Task: Add the task  Upgrade and migrate company email marketing to a cloud-based solution to the section Data Cleansing Sprint in the project AgriSoft and add a Due Date to the respective task as 2024/01/16
Action: Mouse moved to (591, 469)
Screenshot: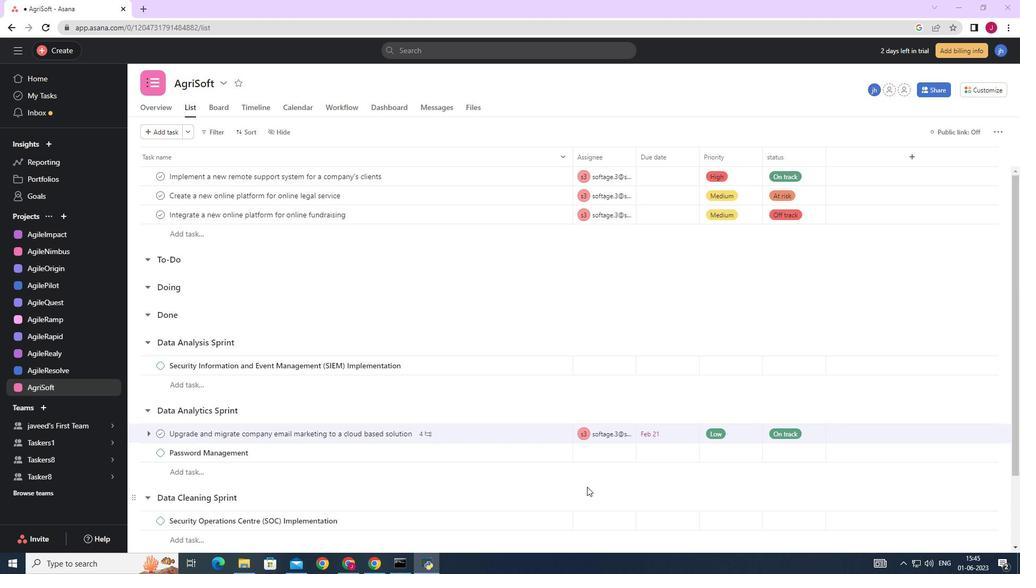 
Action: Mouse scrolled (591, 468) with delta (0, 0)
Screenshot: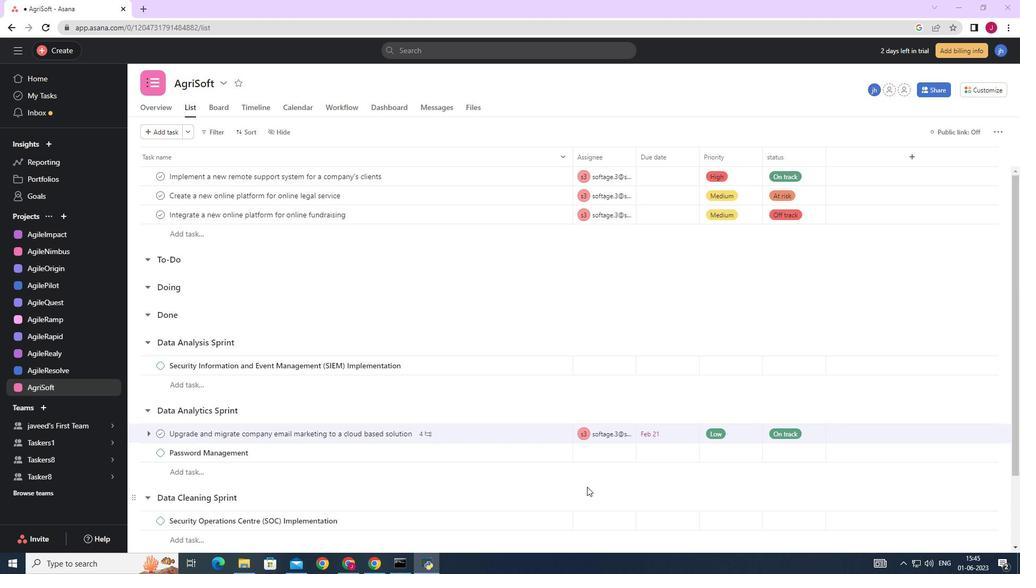 
Action: Mouse moved to (591, 468)
Screenshot: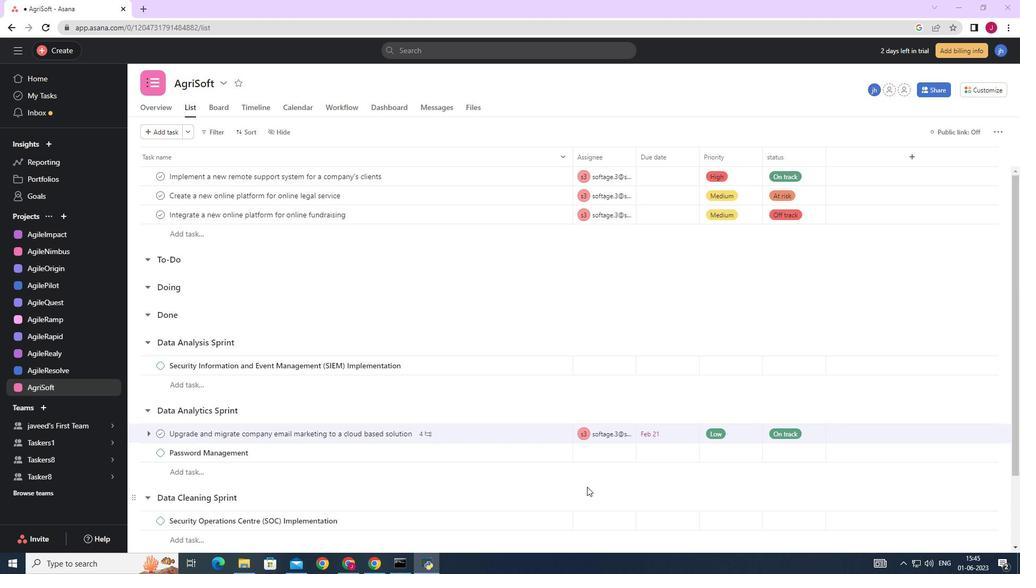 
Action: Mouse scrolled (591, 468) with delta (0, 0)
Screenshot: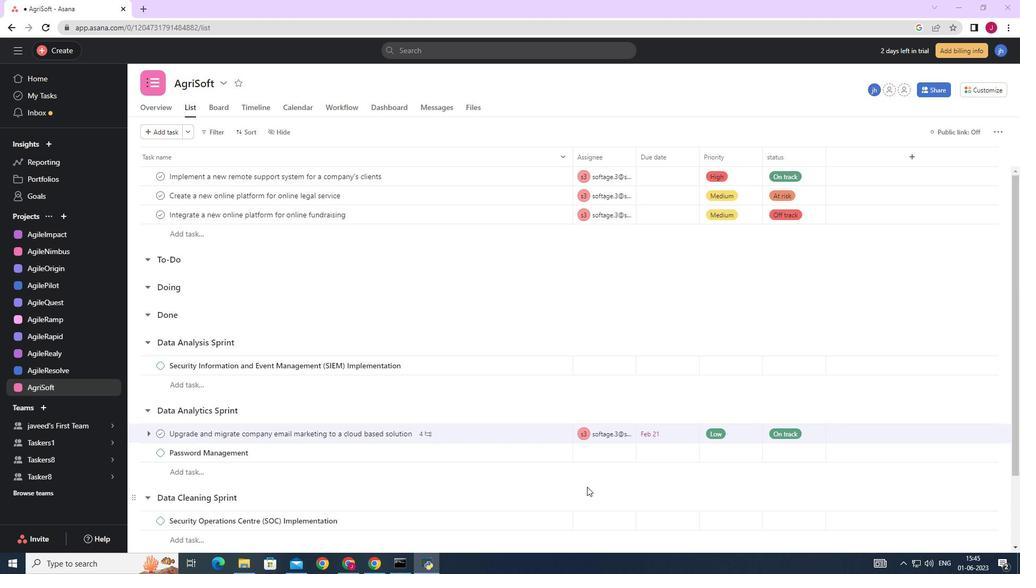 
Action: Mouse moved to (592, 468)
Screenshot: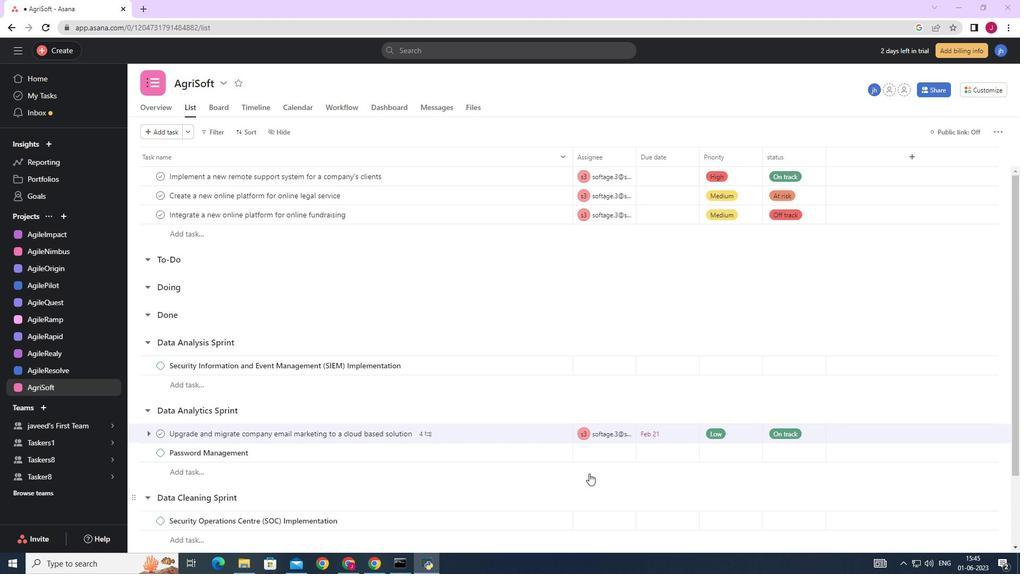 
Action: Mouse scrolled (592, 467) with delta (0, 0)
Screenshot: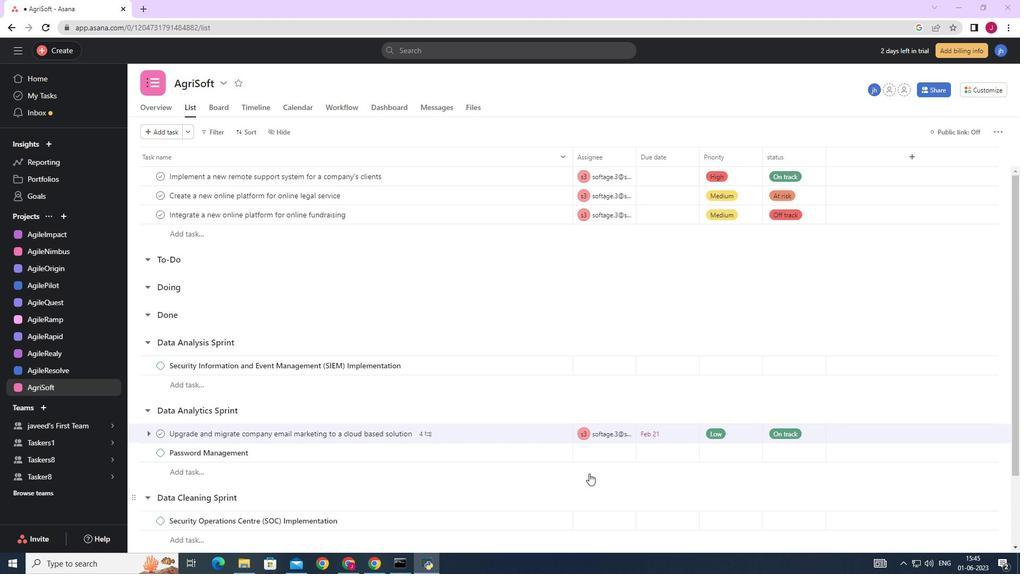 
Action: Mouse moved to (593, 467)
Screenshot: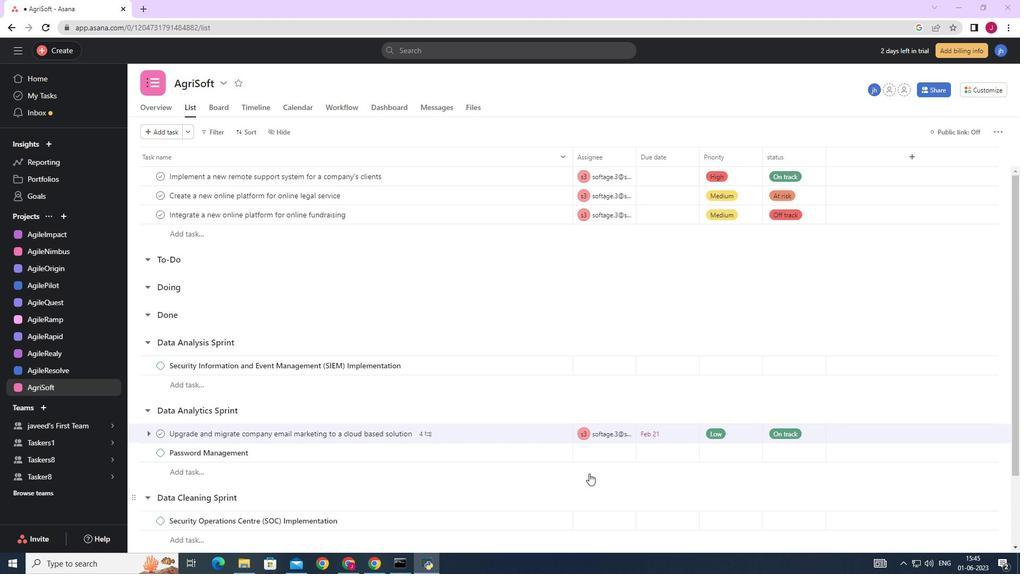 
Action: Mouse scrolled (593, 467) with delta (0, 0)
Screenshot: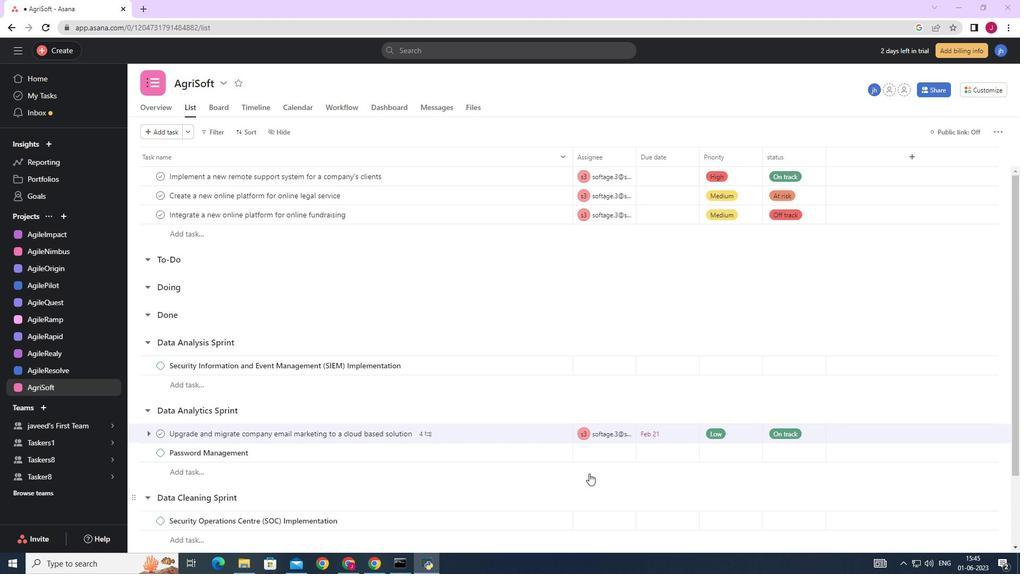 
Action: Mouse moved to (549, 348)
Screenshot: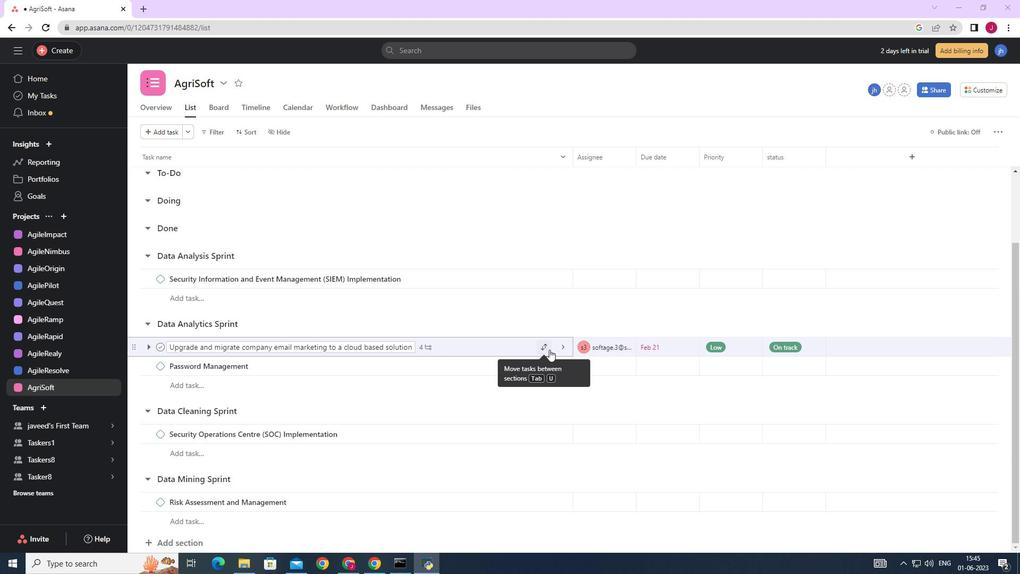 
Action: Mouse pressed left at (549, 348)
Screenshot: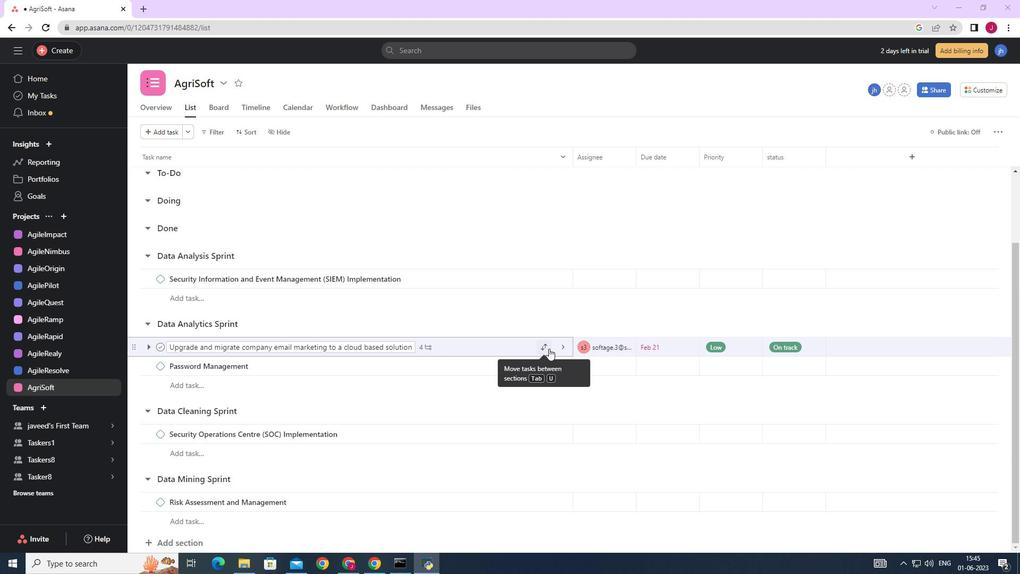 
Action: Mouse moved to (516, 500)
Screenshot: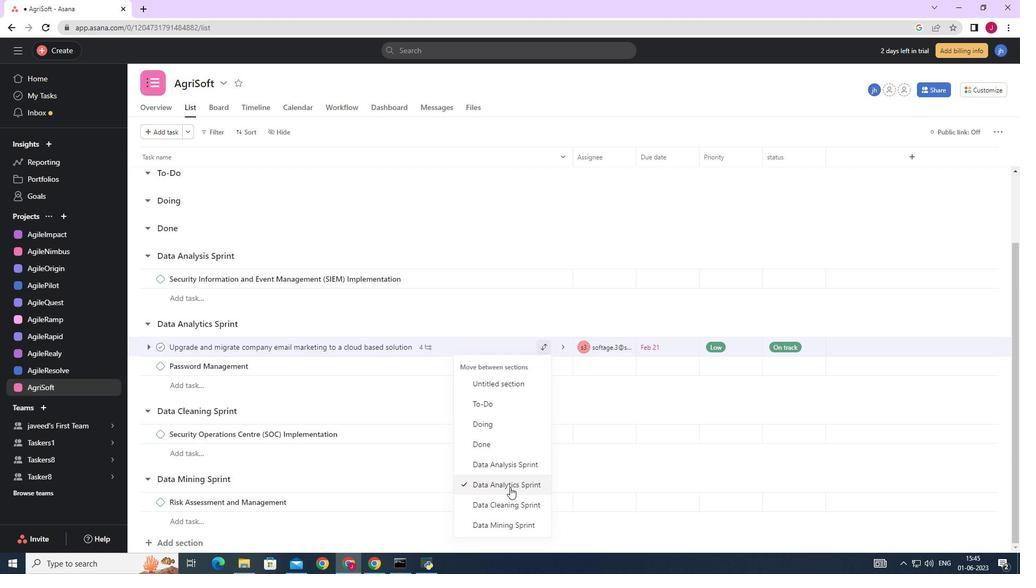 
Action: Mouse pressed left at (516, 500)
Screenshot: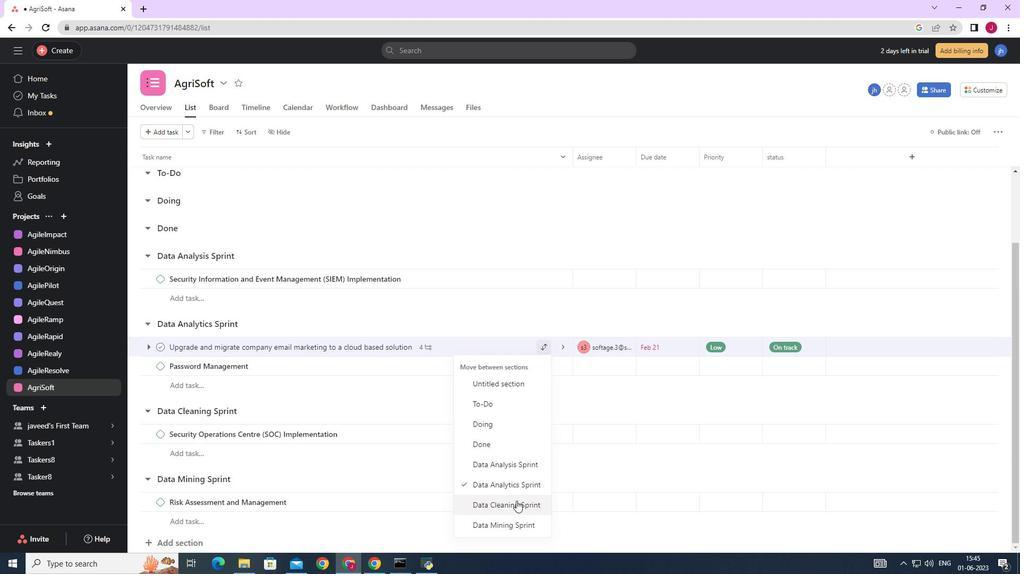 
Action: Mouse moved to (691, 417)
Screenshot: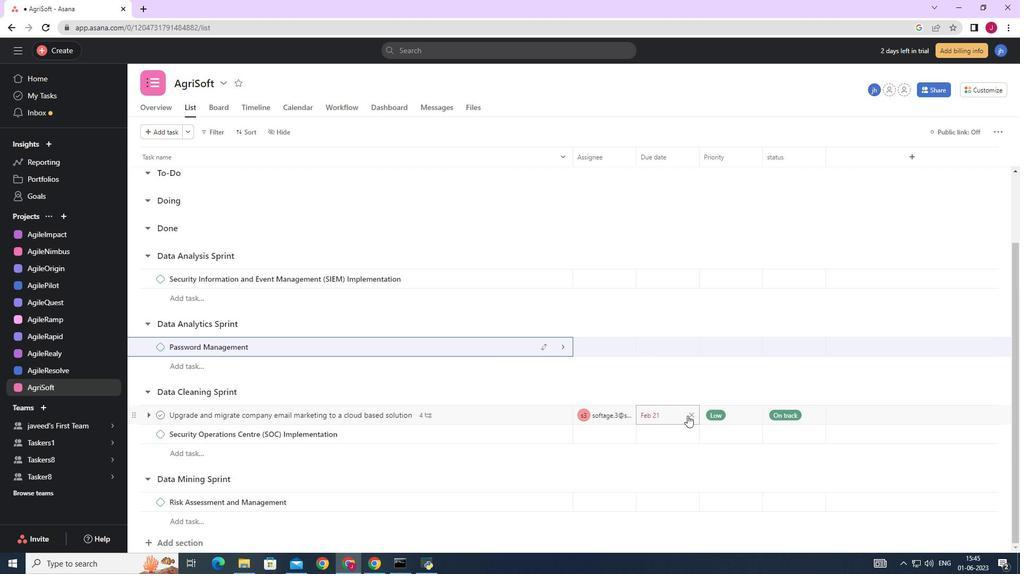 
Action: Mouse pressed left at (691, 417)
Screenshot: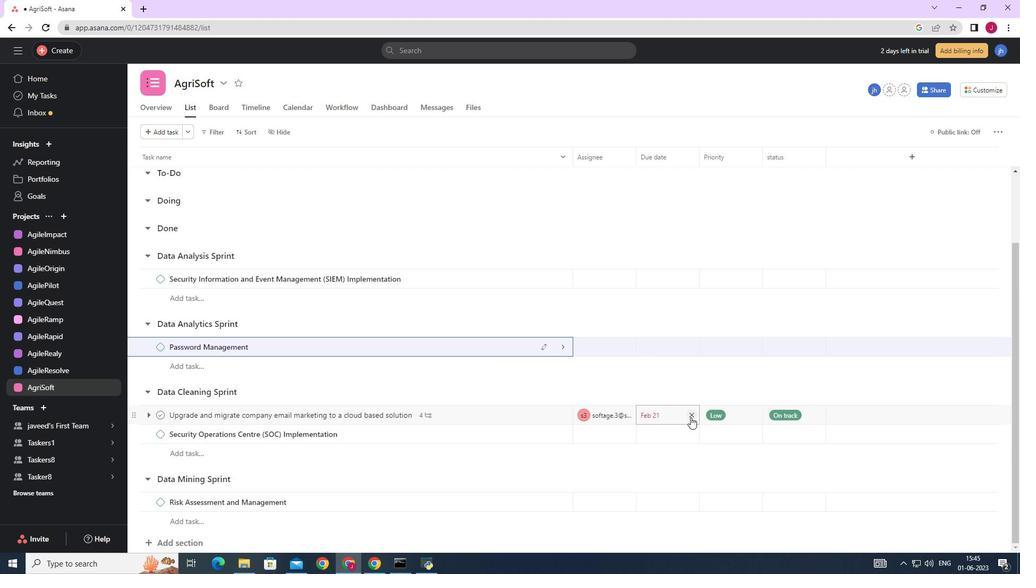 
Action: Mouse moved to (650, 414)
Screenshot: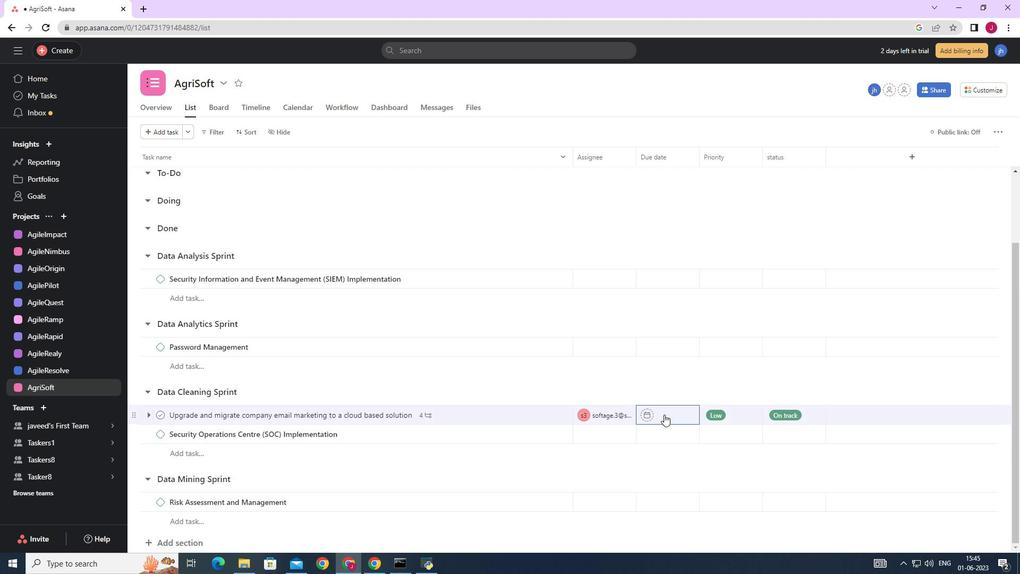 
Action: Mouse pressed left at (650, 414)
Screenshot: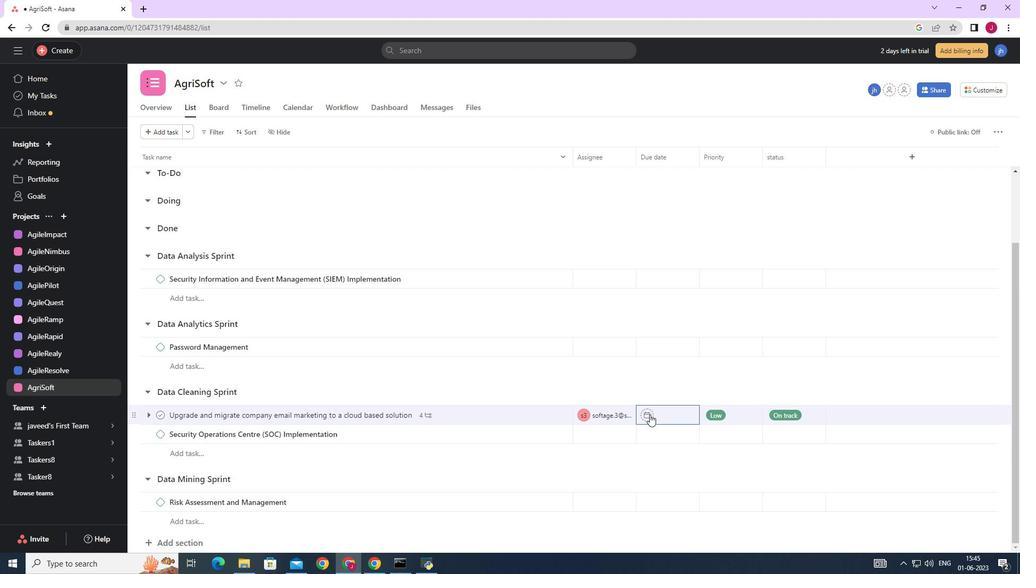 
Action: Mouse moved to (775, 246)
Screenshot: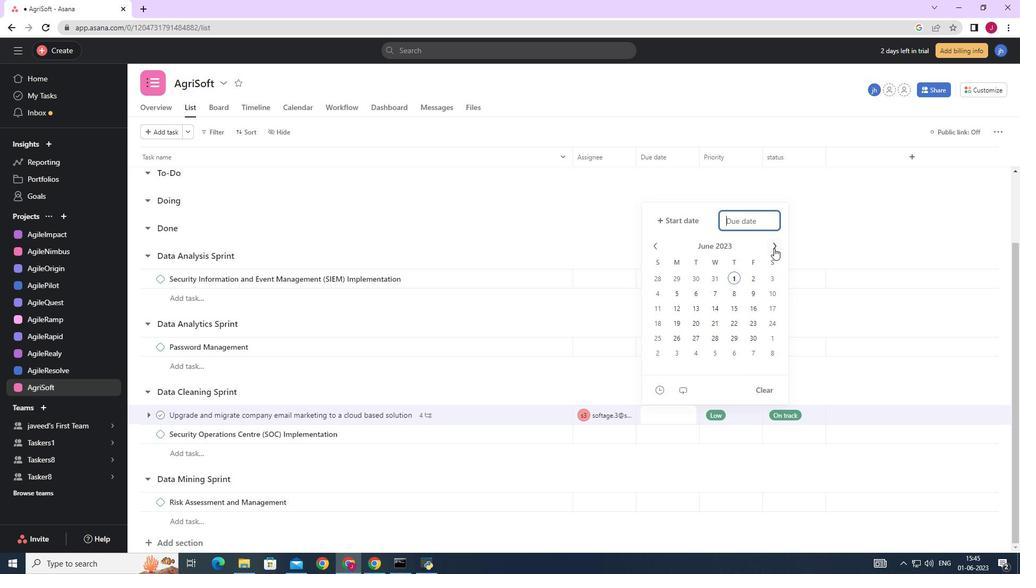 
Action: Mouse pressed left at (775, 246)
Screenshot: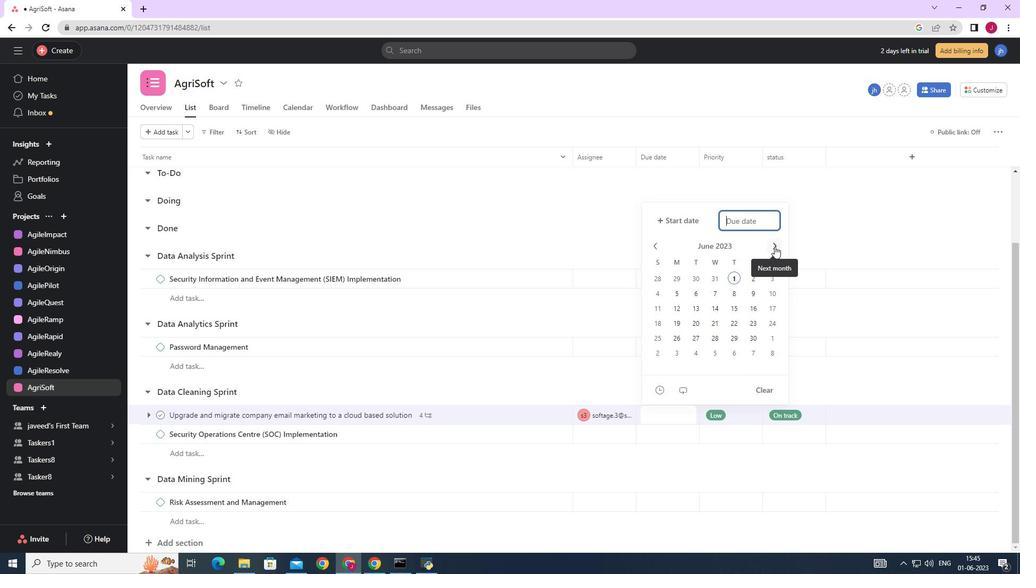 
Action: Mouse pressed left at (775, 246)
Screenshot: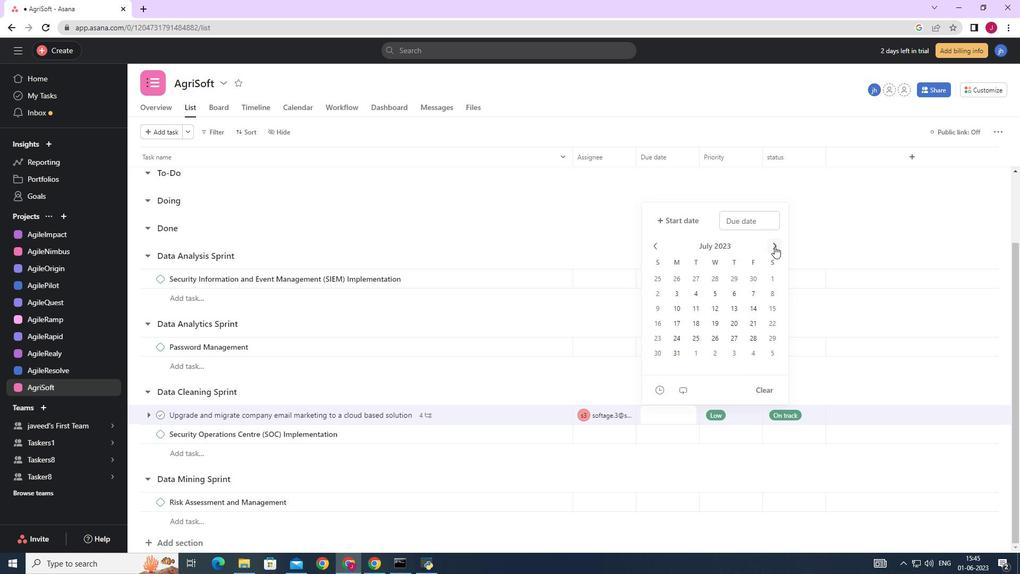 
Action: Mouse pressed left at (775, 246)
Screenshot: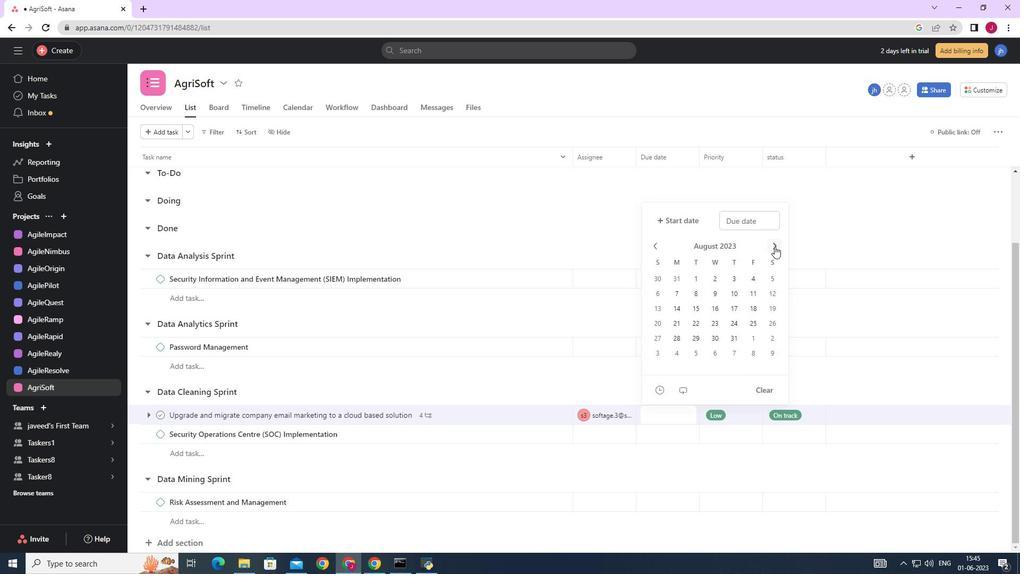 
Action: Mouse pressed left at (775, 246)
Screenshot: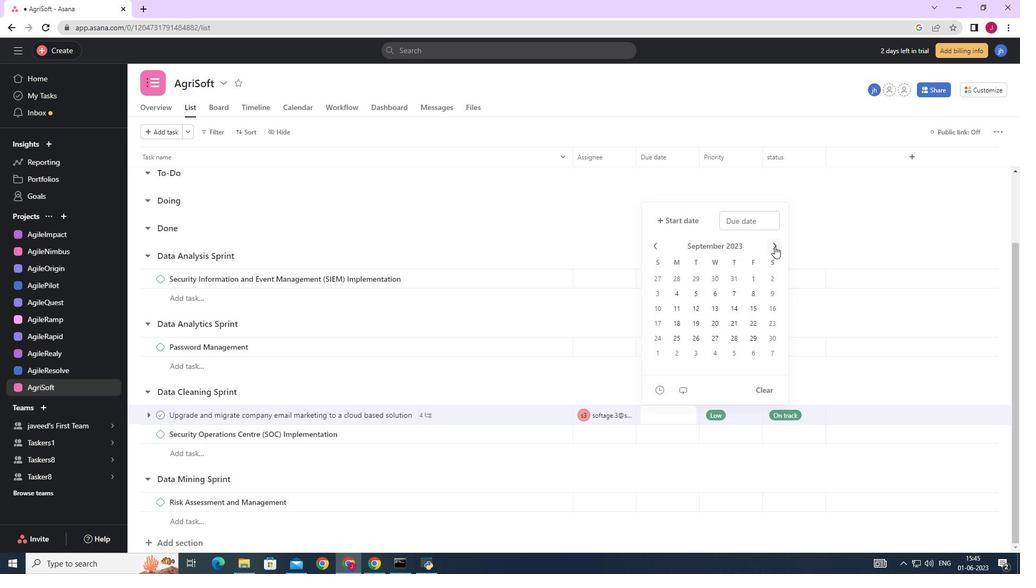 
Action: Mouse pressed left at (775, 246)
Screenshot: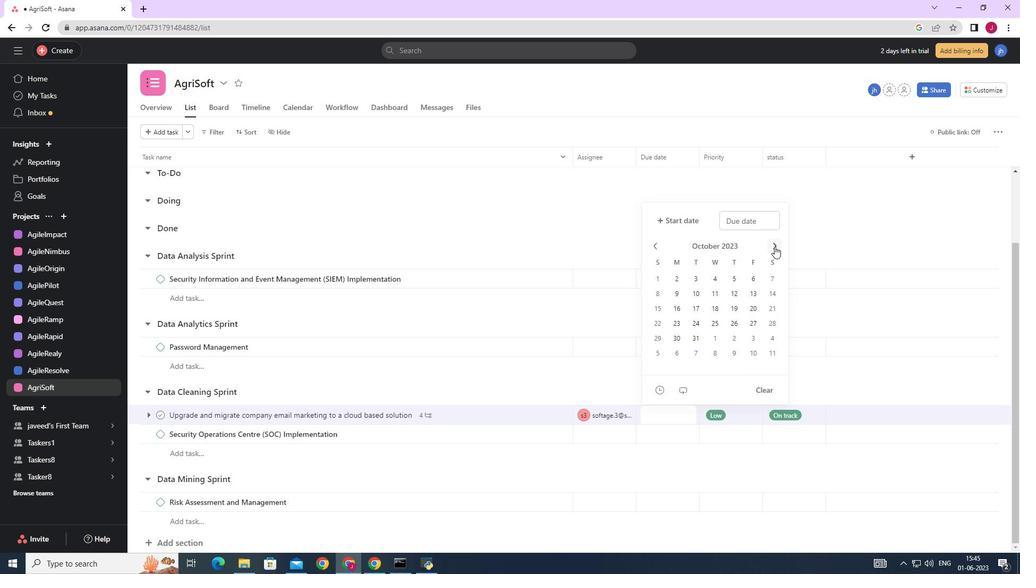 
Action: Mouse pressed left at (775, 246)
Screenshot: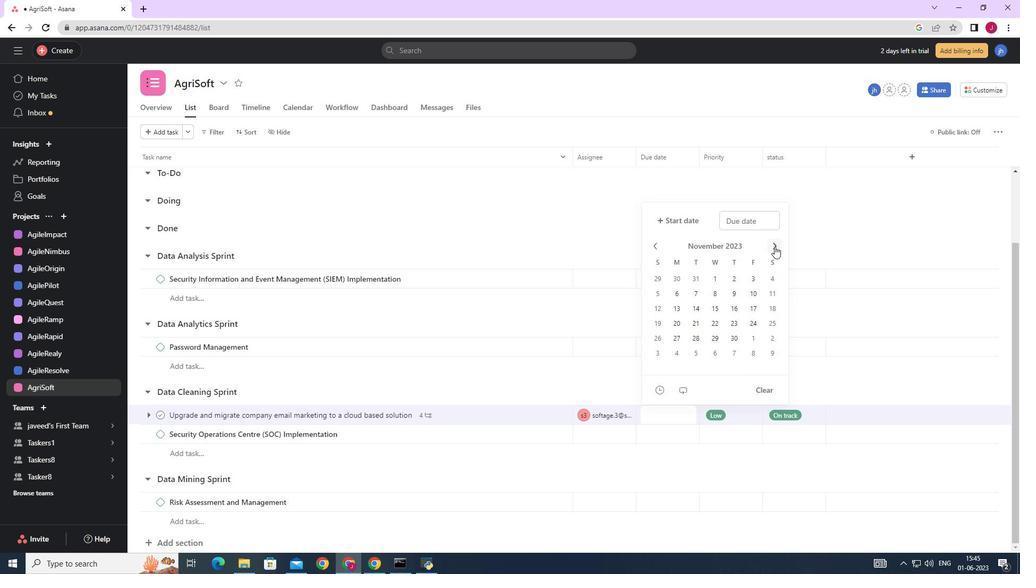 
Action: Mouse pressed left at (775, 246)
Screenshot: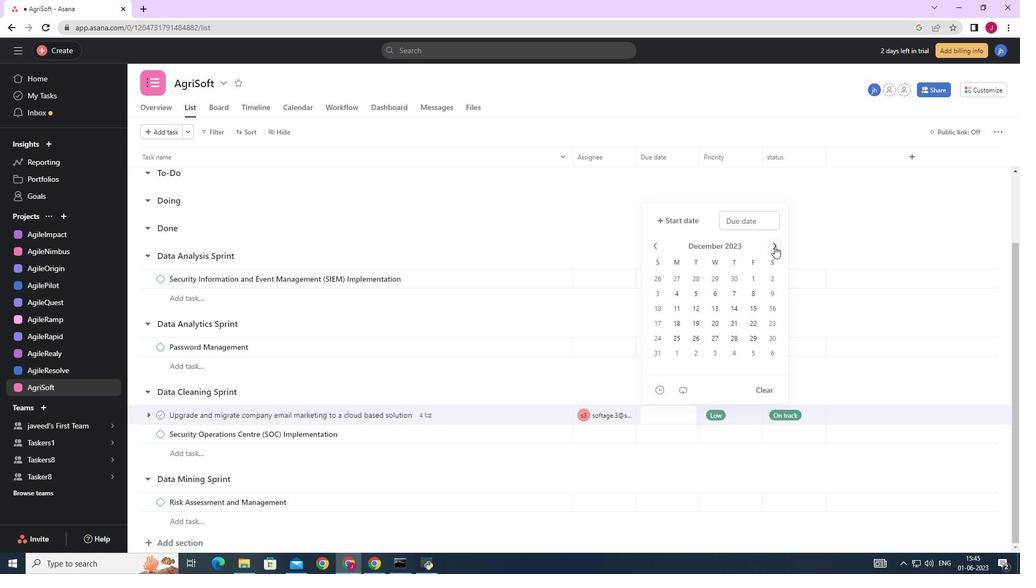
Action: Mouse pressed left at (775, 246)
Screenshot: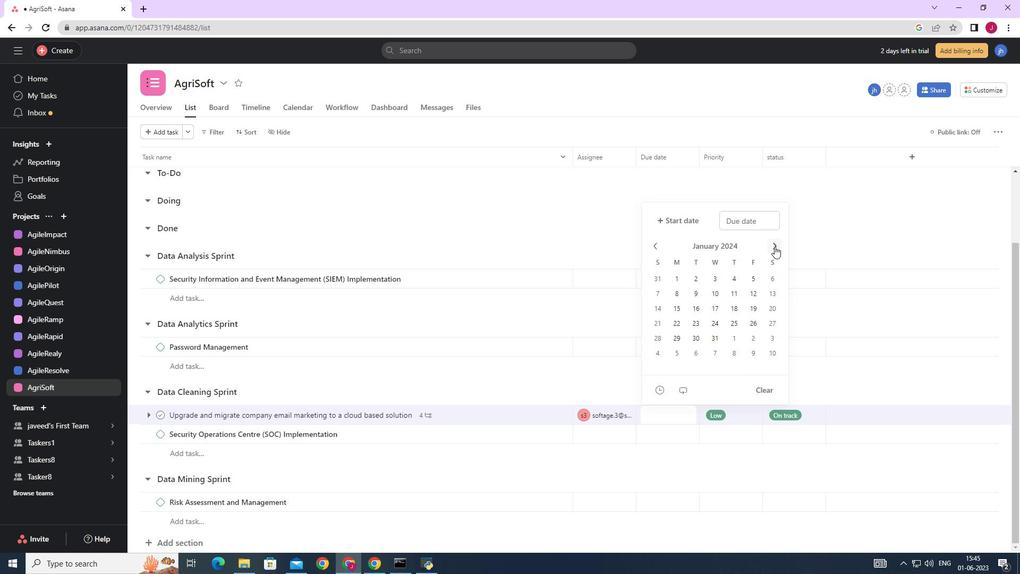 
Action: Mouse moved to (657, 246)
Screenshot: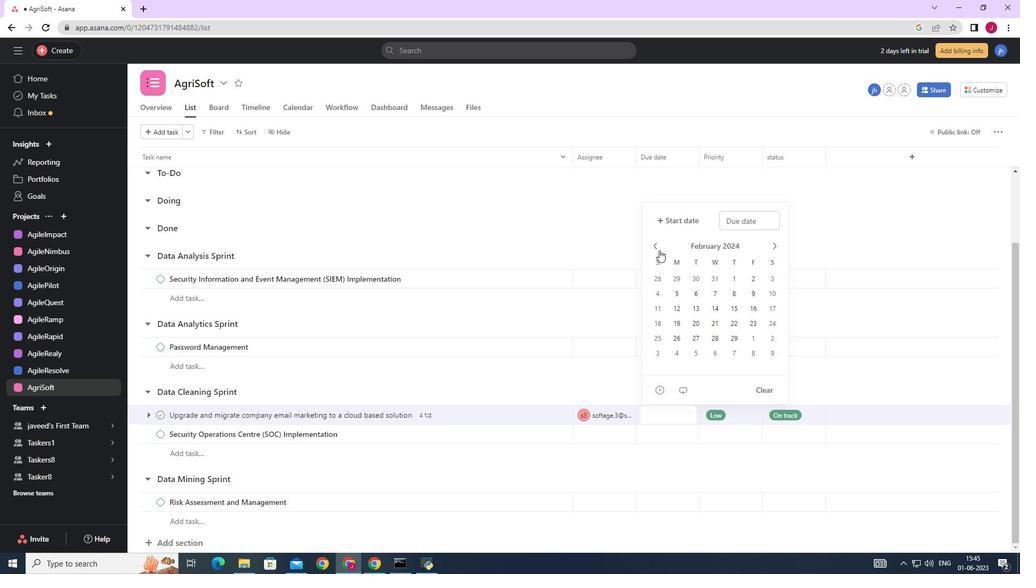
Action: Mouse pressed left at (657, 246)
Screenshot: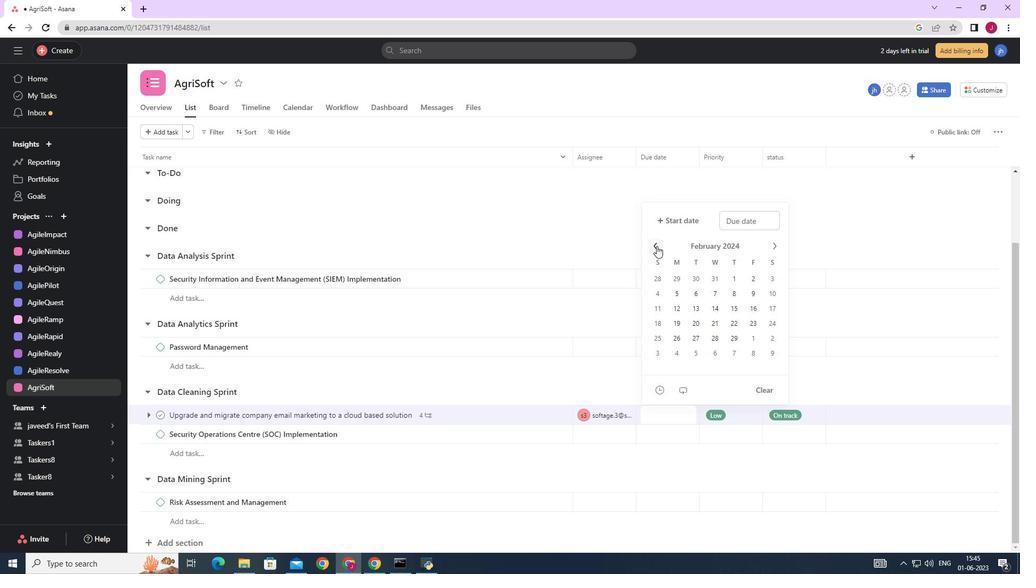 
Action: Mouse moved to (695, 310)
Screenshot: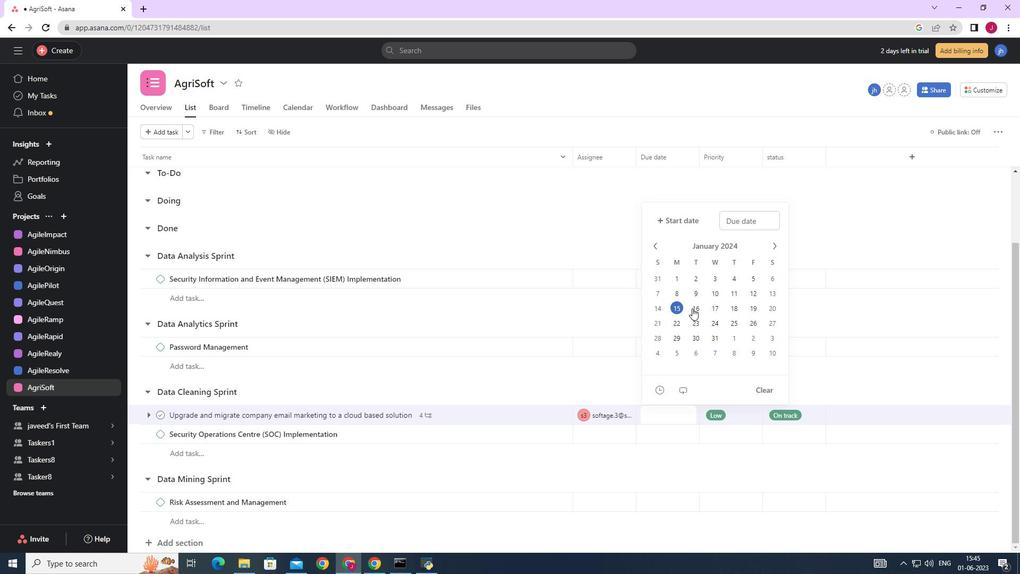 
Action: Mouse pressed left at (695, 310)
Screenshot: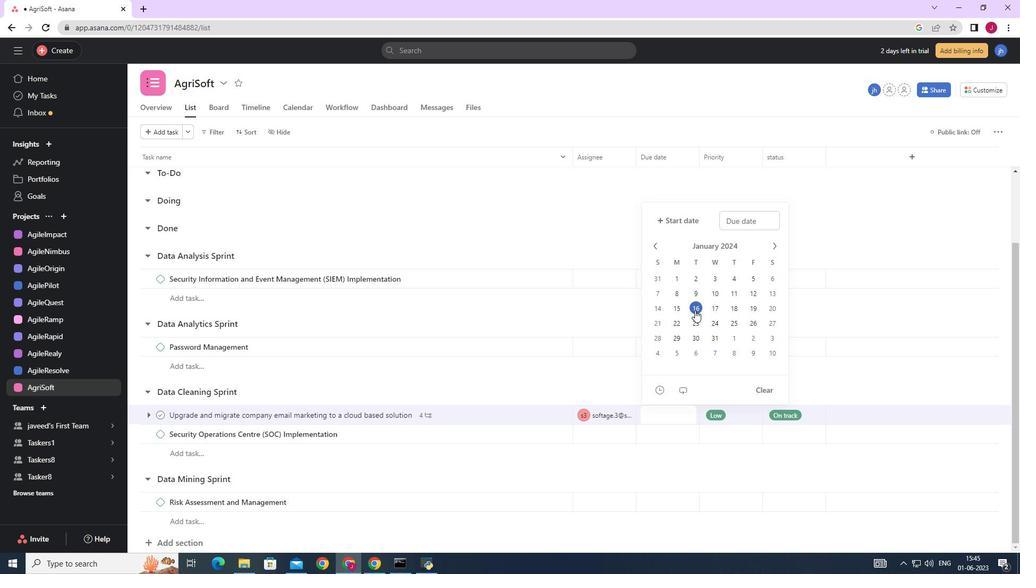 
Action: Mouse moved to (870, 226)
Screenshot: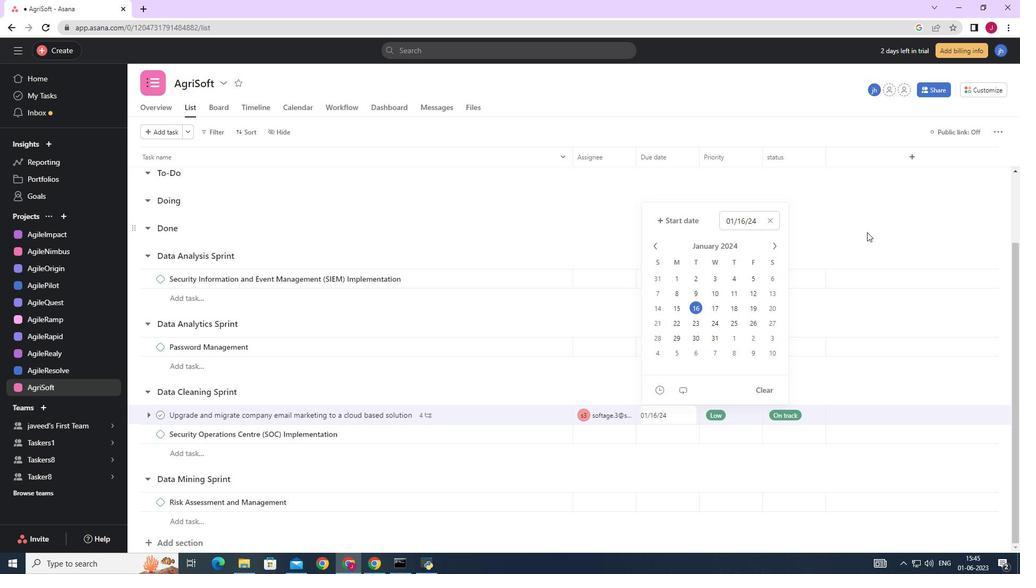 
Action: Mouse pressed left at (870, 226)
Screenshot: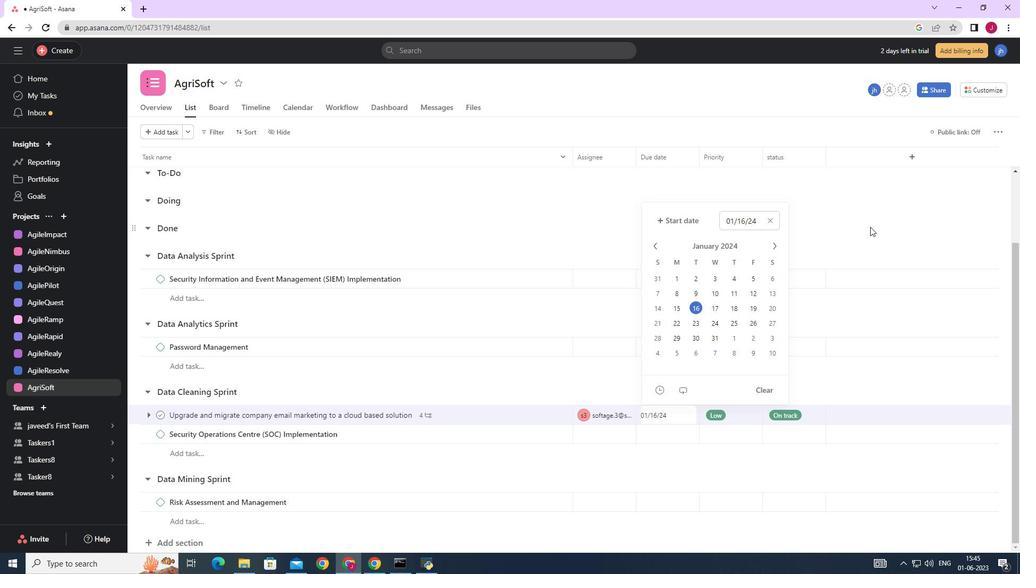 
Action: Mouse moved to (871, 226)
Screenshot: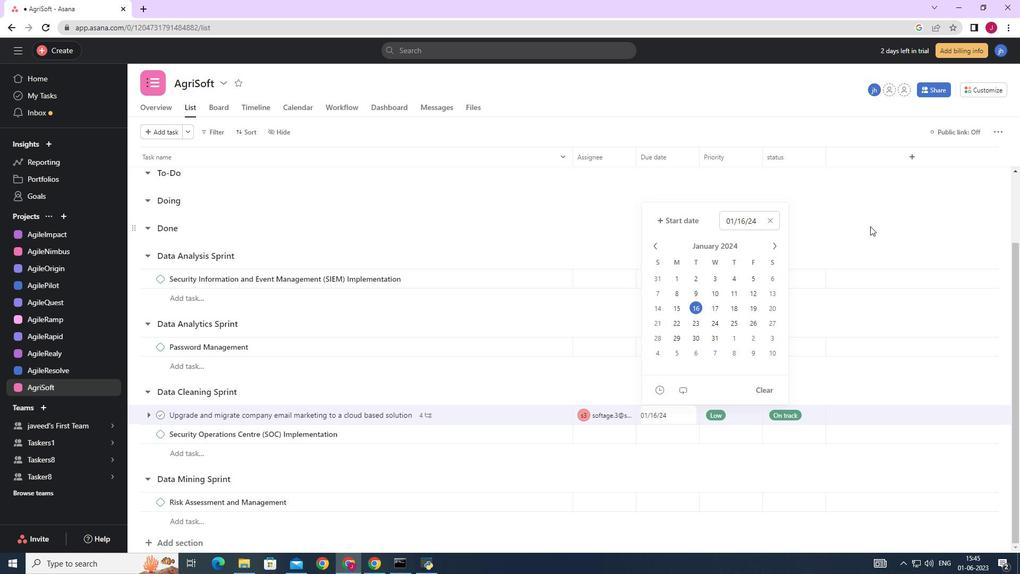 
